 Task: Create a task  Upgrade and migrate company vendor management to a cloud-based solution , assign it to team member softage.5@softage.net in the project BellRise and update the status of the task to  On Track  , set the priority of the task to High
Action: Mouse moved to (78, 59)
Screenshot: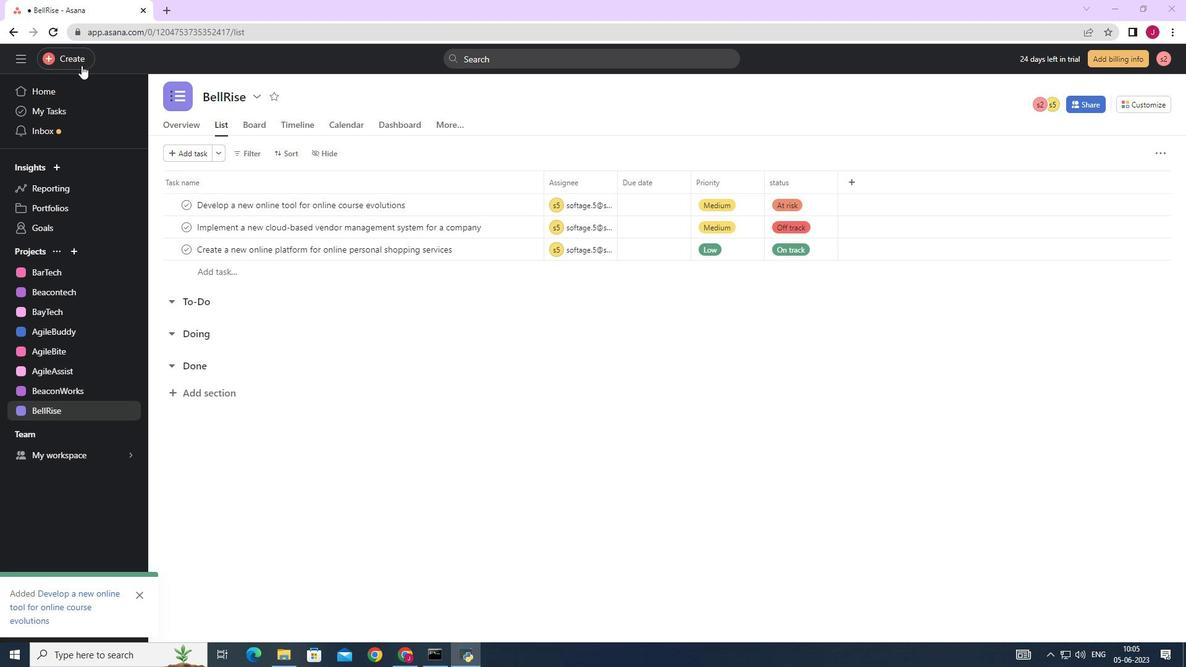 
Action: Mouse pressed left at (78, 59)
Screenshot: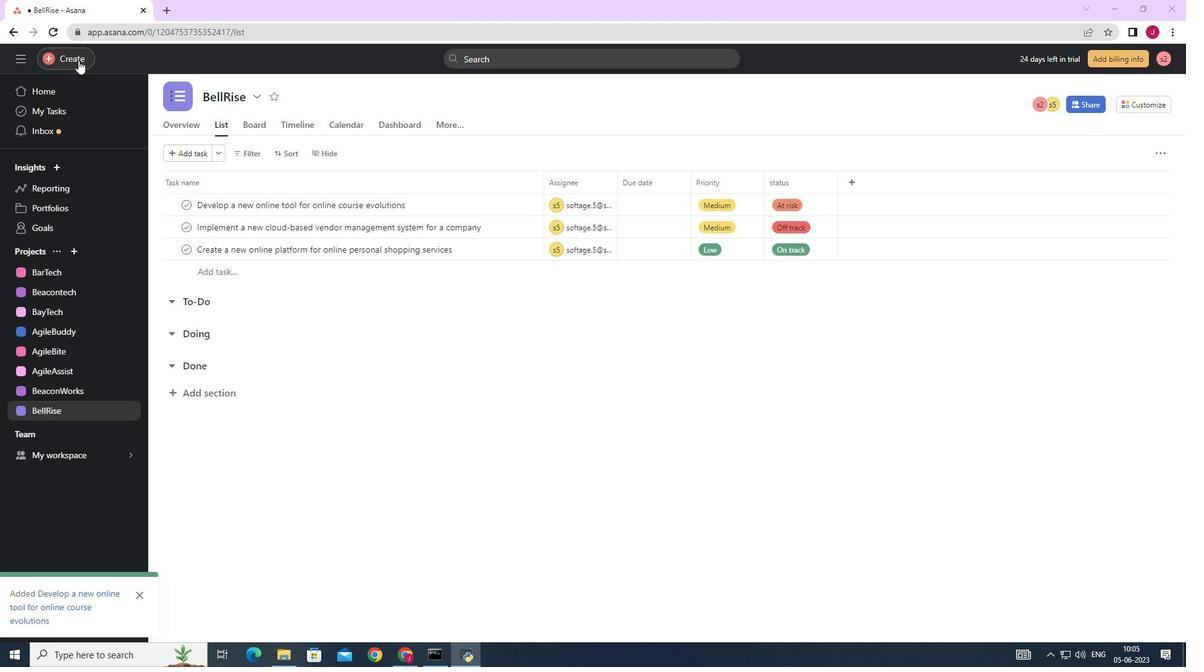 
Action: Mouse moved to (135, 59)
Screenshot: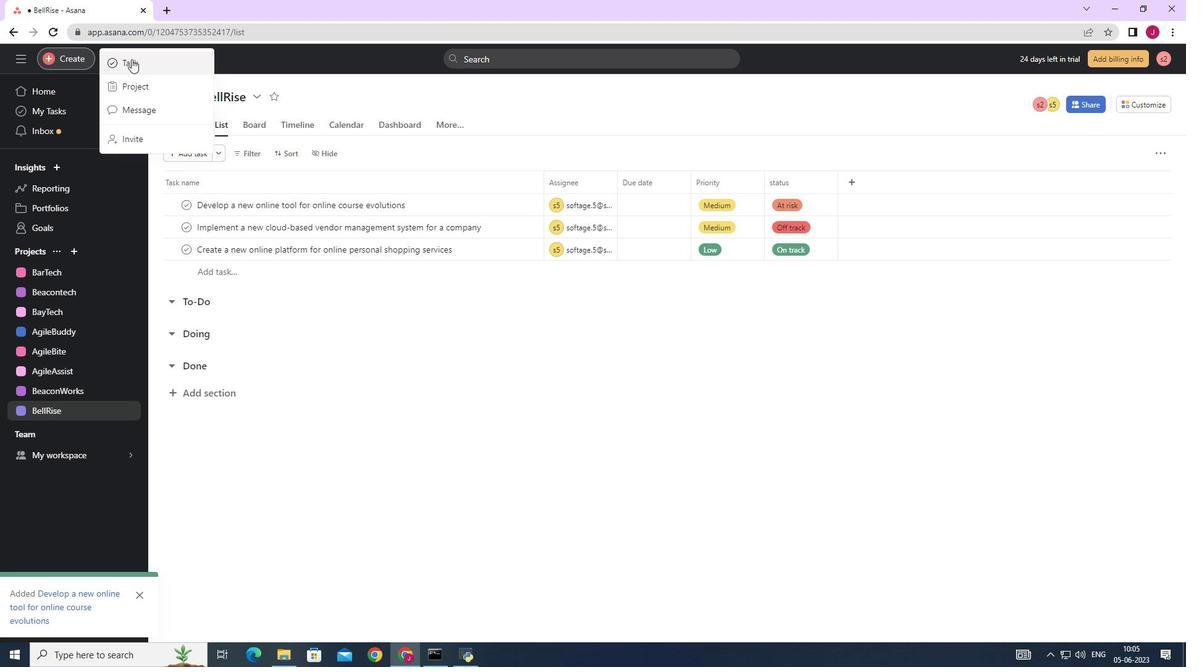 
Action: Mouse pressed left at (135, 59)
Screenshot: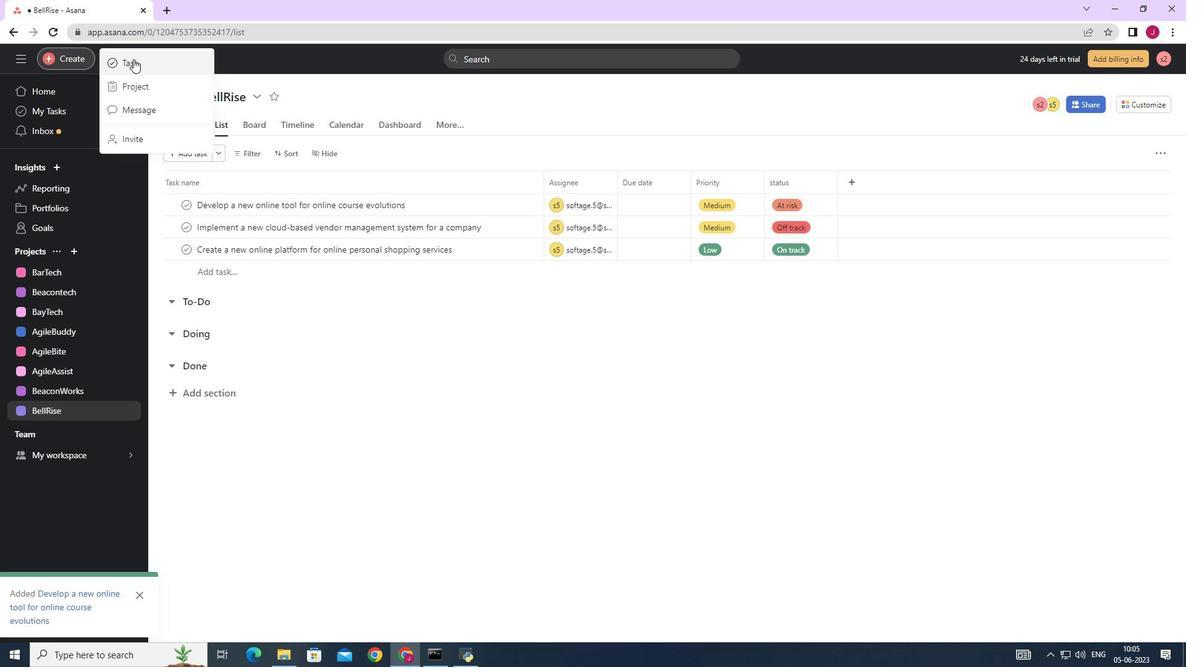 
Action: Mouse moved to (991, 407)
Screenshot: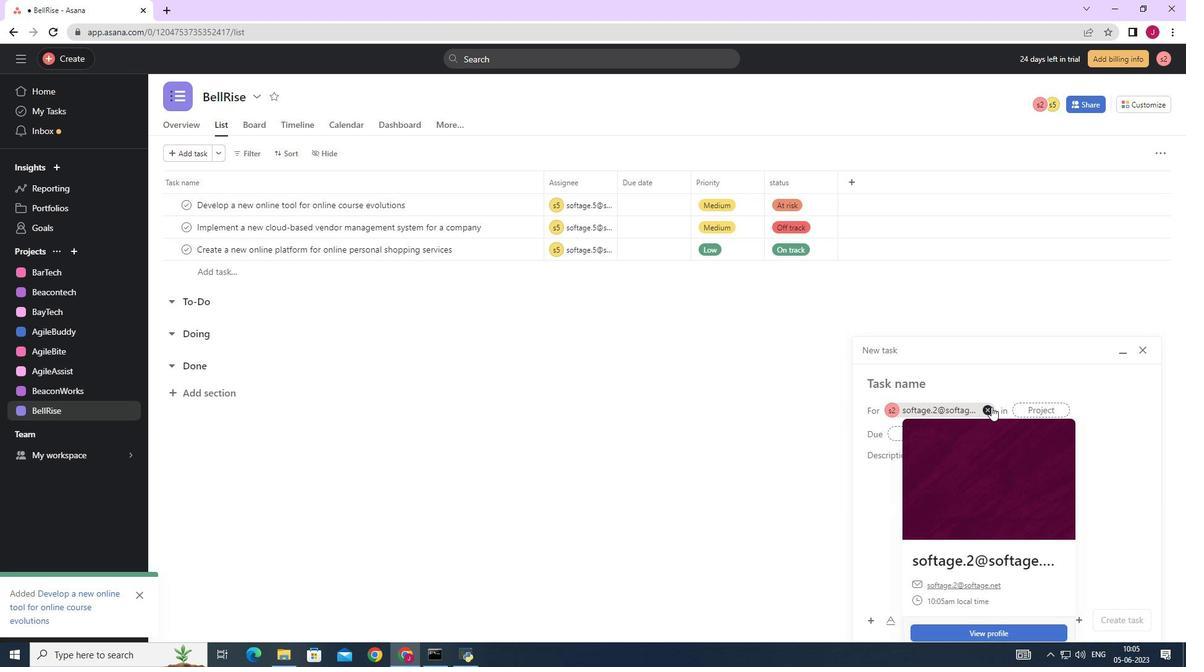 
Action: Mouse pressed left at (991, 407)
Screenshot: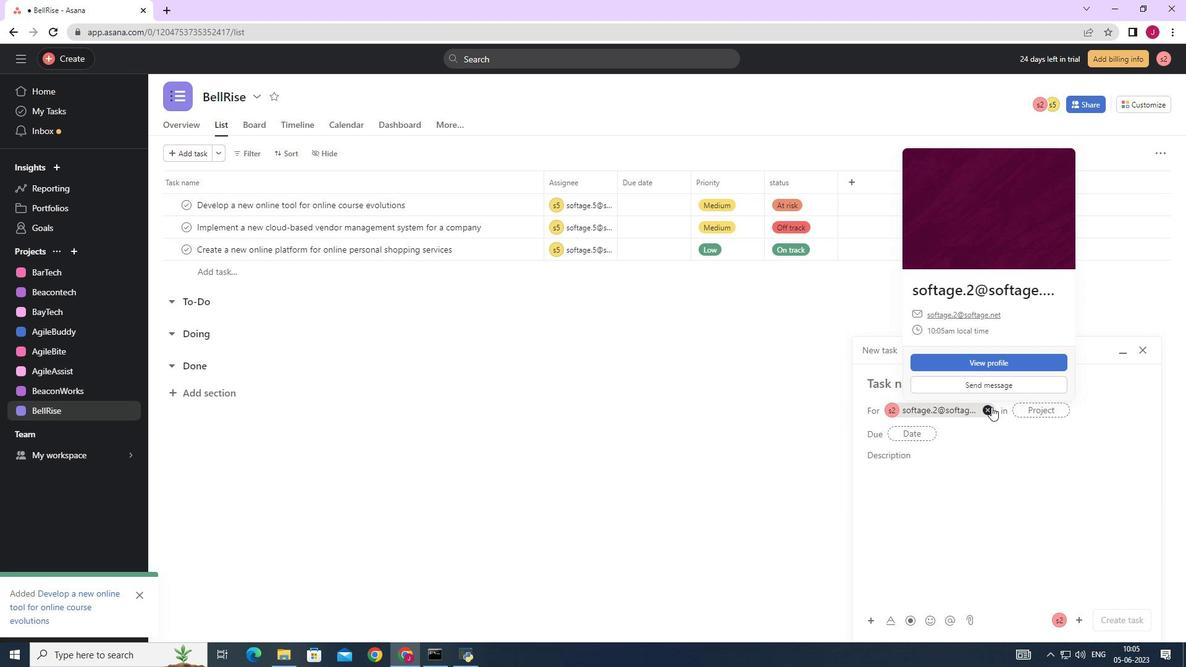 
Action: Mouse moved to (911, 382)
Screenshot: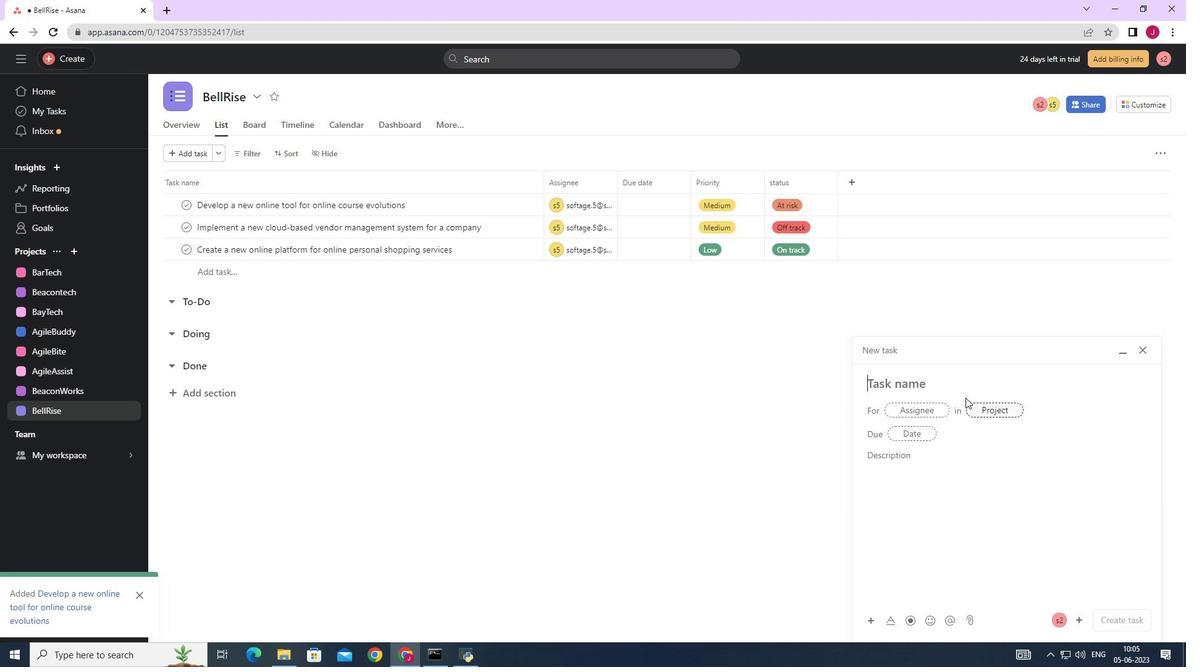 
Action: Mouse pressed left at (911, 382)
Screenshot: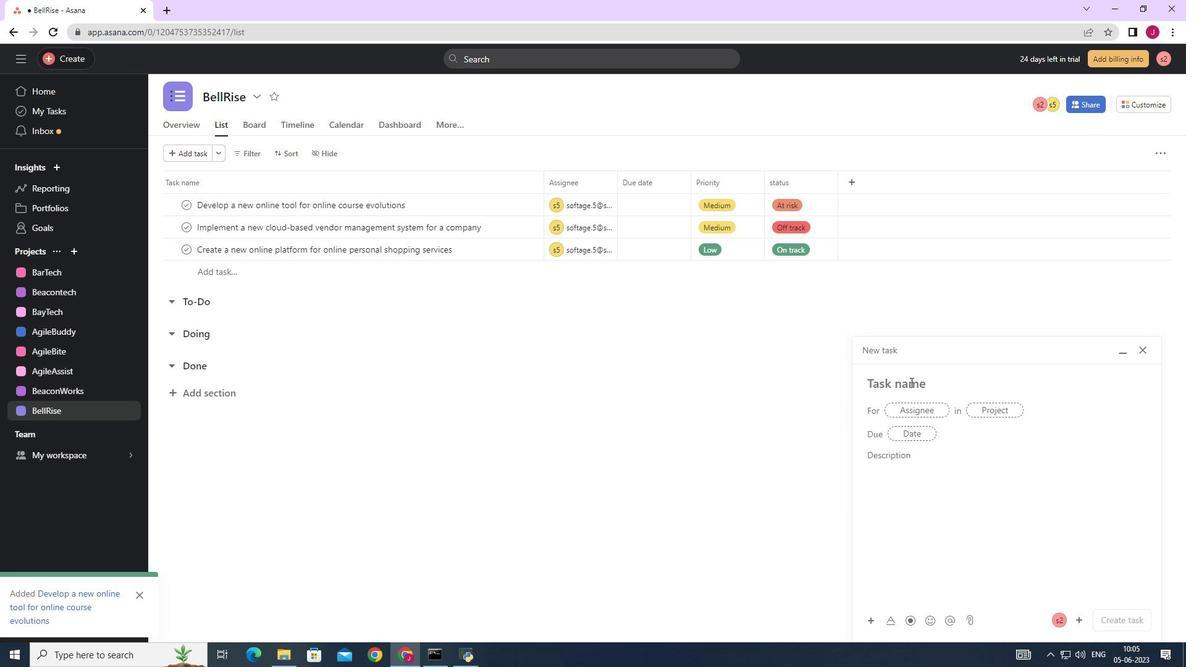 
Action: Mouse moved to (909, 382)
Screenshot: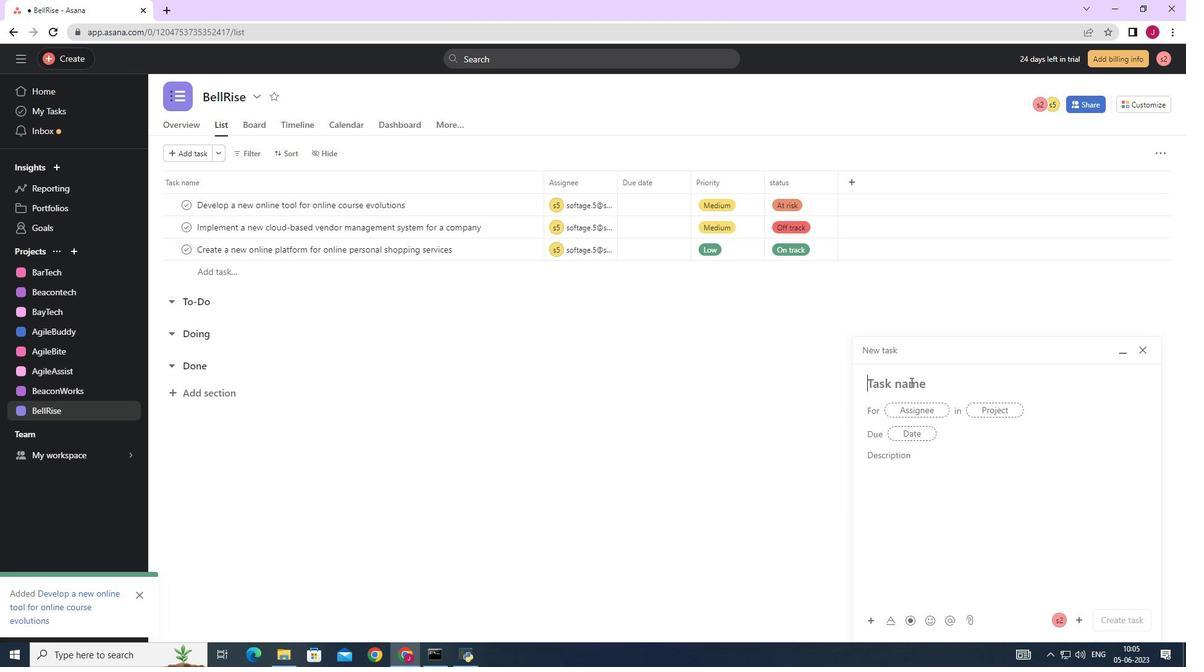 
Action: Key pressed <Key.caps_lock>U<Key.caps_lock>pgrade<Key.space>and<Key.space>migrate<Key.space>company<Key.space>vendor<Key.space>management<Key.space>to<Key.space>c<Key.space>clo==<Key.backspace><Key.backspace><Key.backspace><Key.backspace><Key.backspace><Key.backspace><Key.backspace>a<Key.space>cloud<Key.space><Key.backspace>-based<Key.space>solution
Screenshot: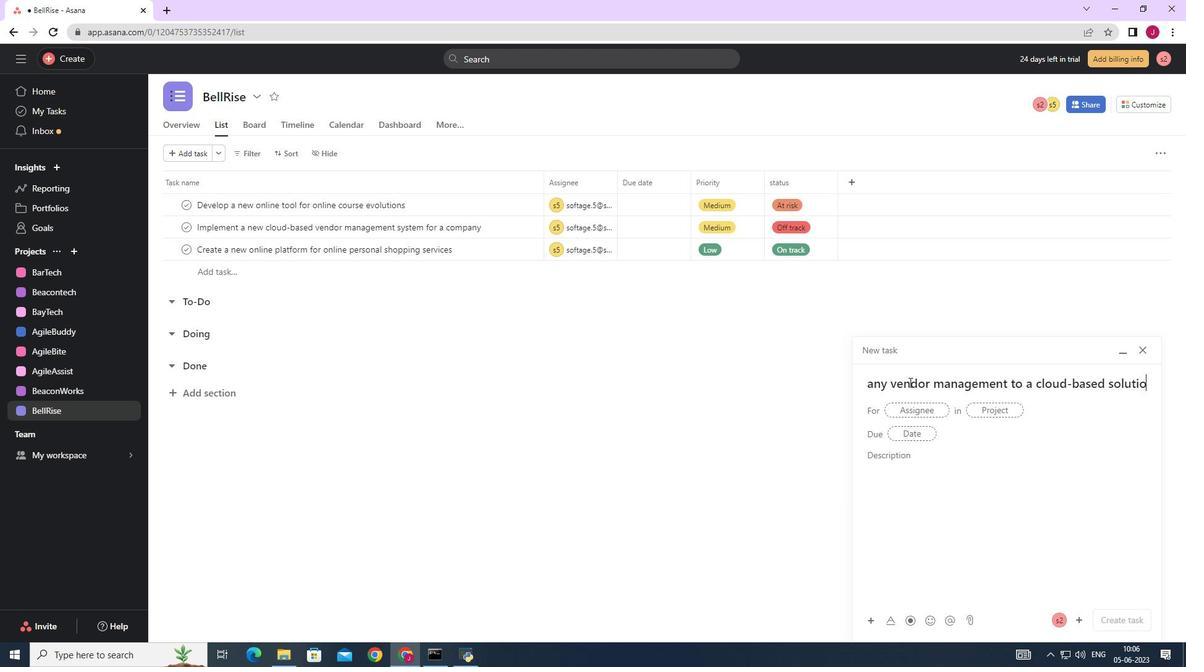 
Action: Mouse moved to (904, 412)
Screenshot: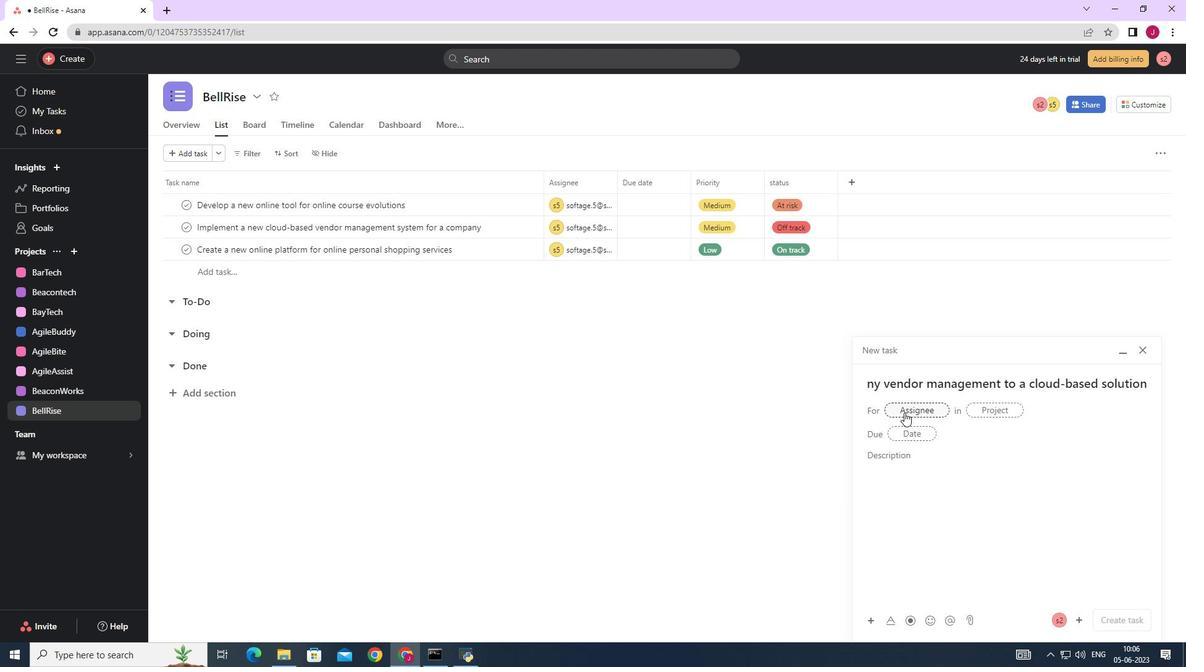 
Action: Mouse pressed left at (904, 412)
Screenshot: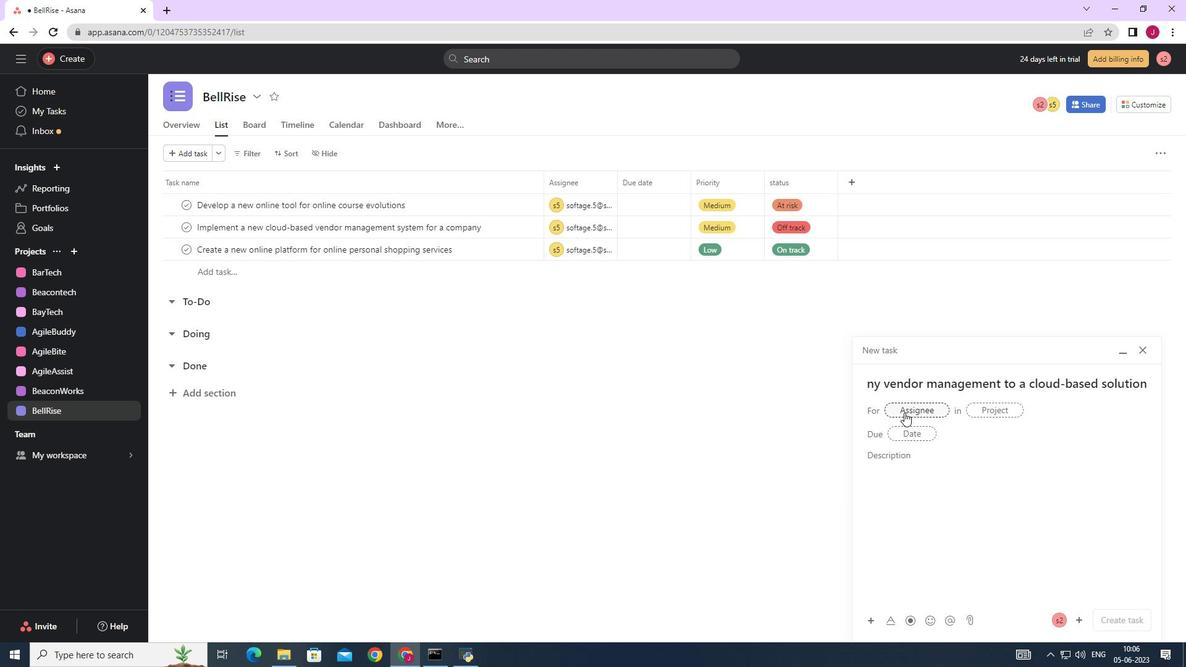 
Action: Key pressed softage,4
Screenshot: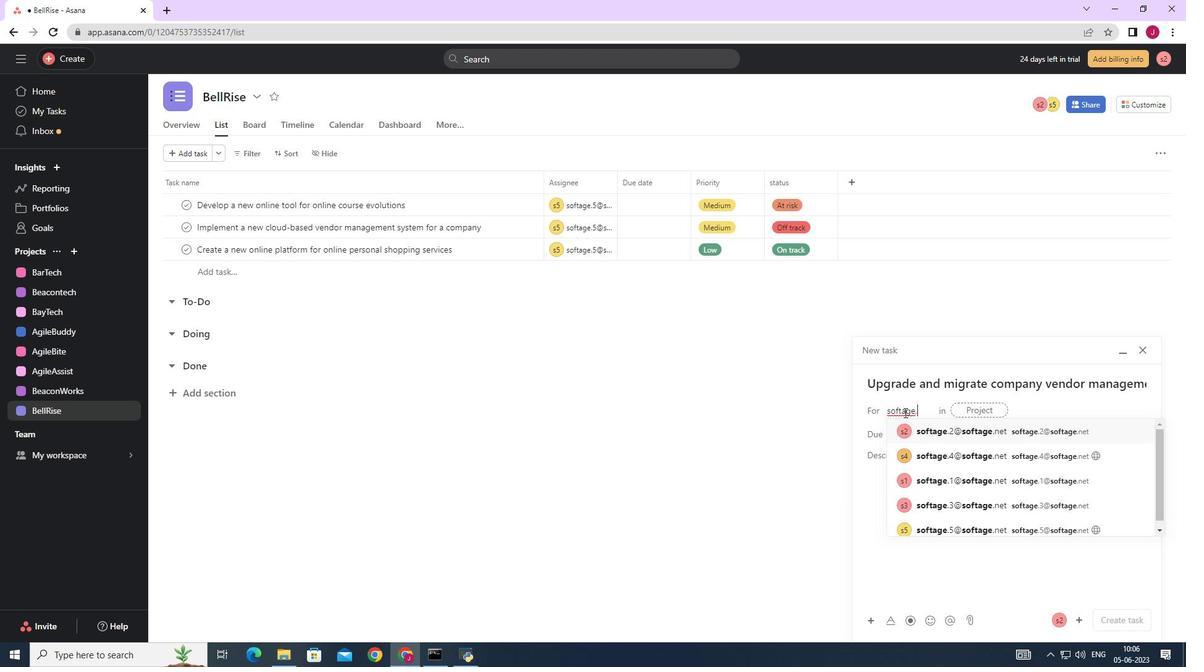 
Action: Mouse moved to (948, 432)
Screenshot: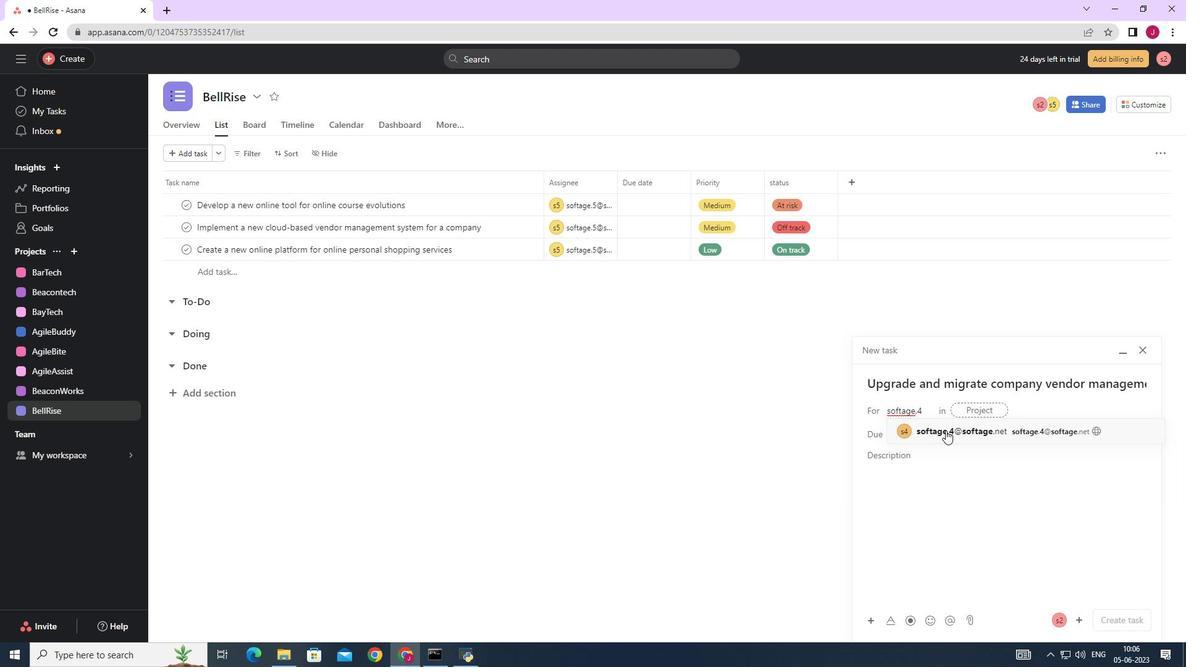 
Action: Mouse pressed left at (948, 432)
Screenshot: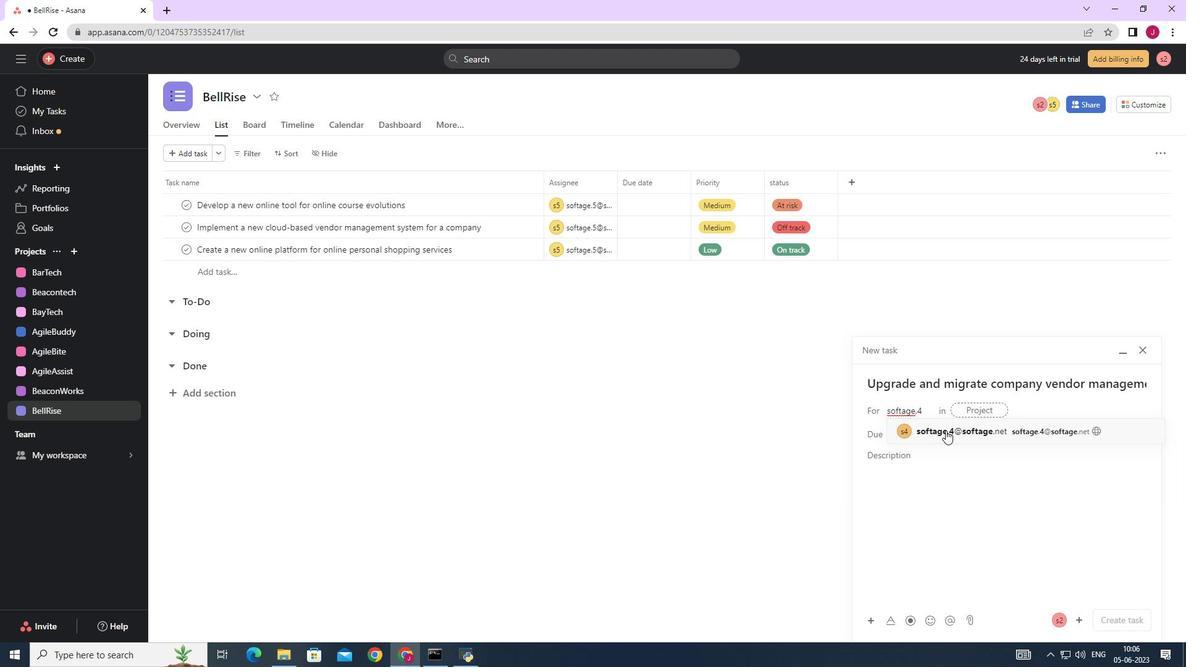 
Action: Mouse moved to (834, 430)
Screenshot: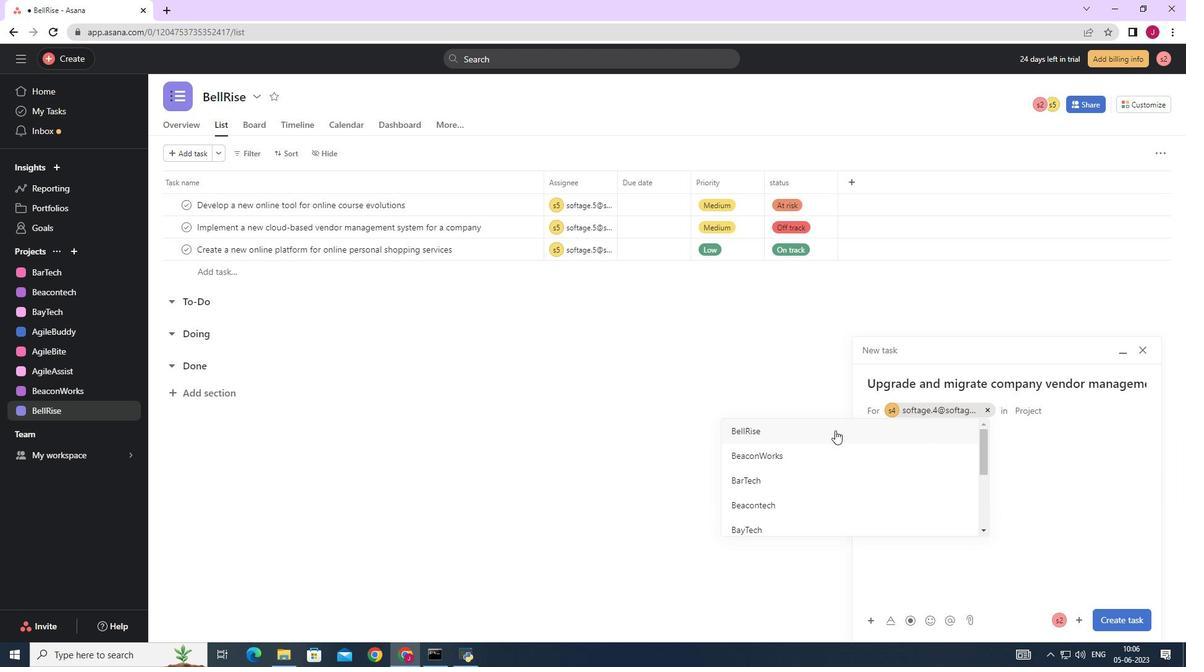 
Action: Mouse pressed left at (834, 430)
Screenshot: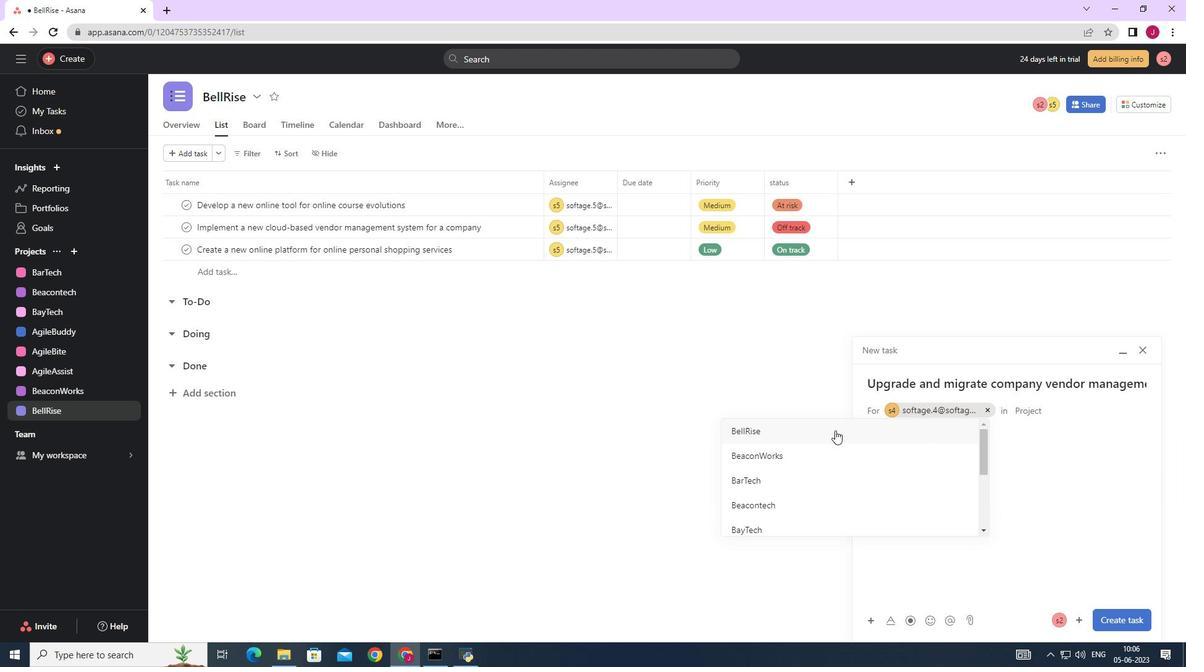 
Action: Mouse moved to (923, 461)
Screenshot: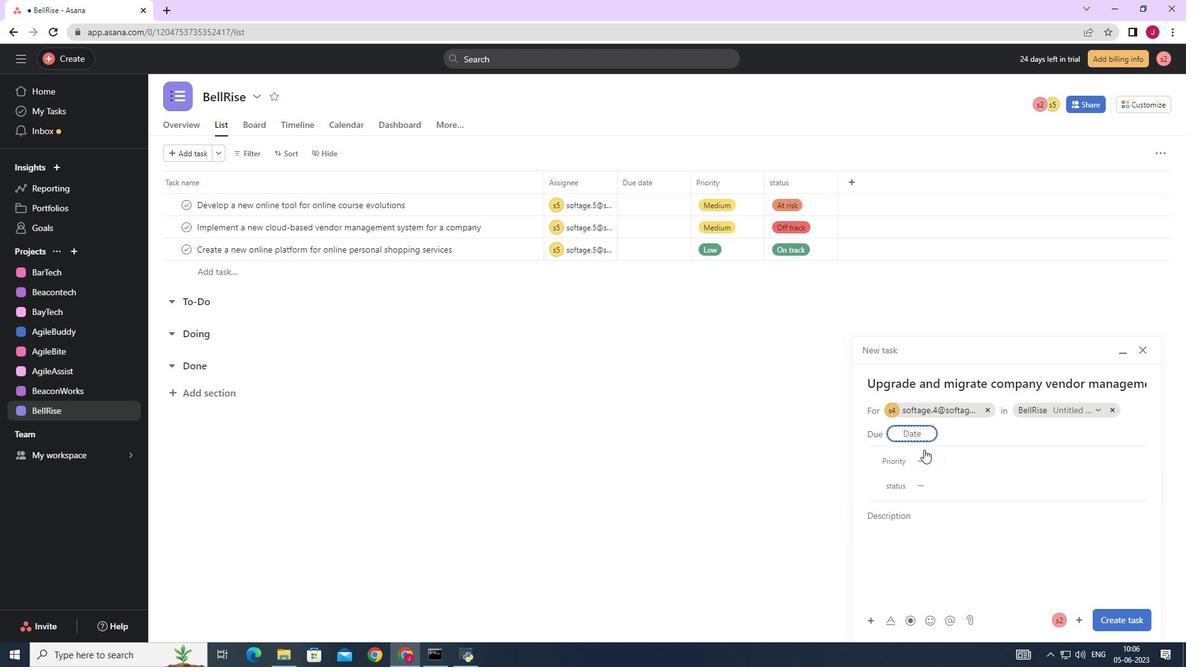 
Action: Mouse pressed left at (923, 461)
Screenshot: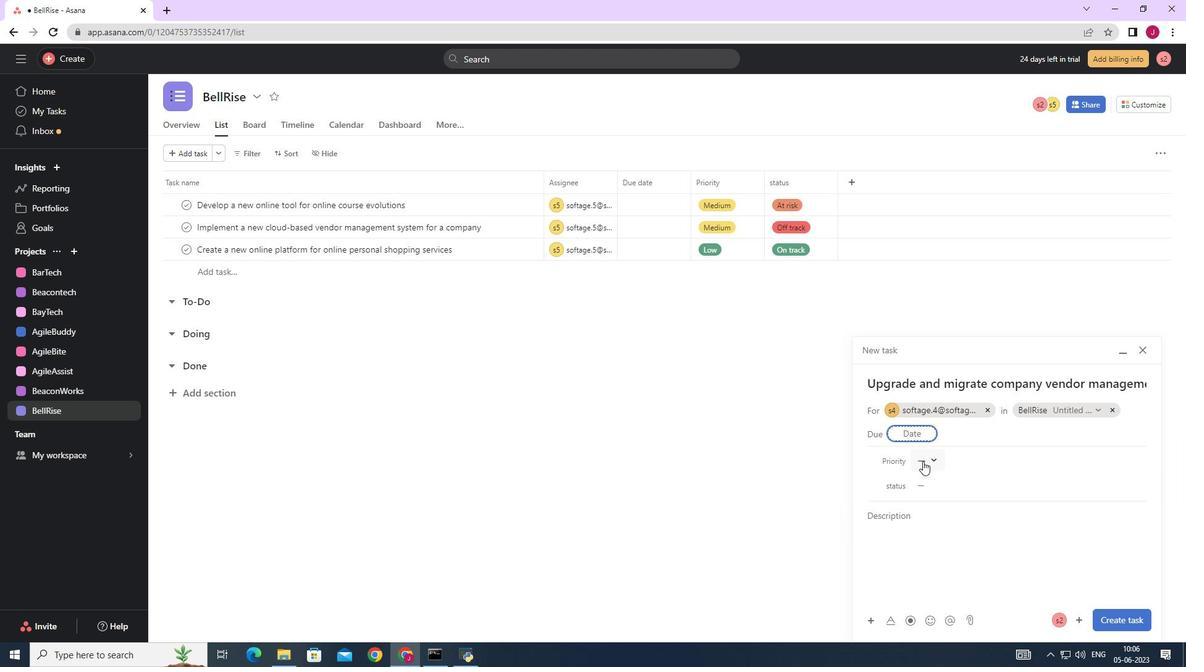 
Action: Mouse moved to (950, 500)
Screenshot: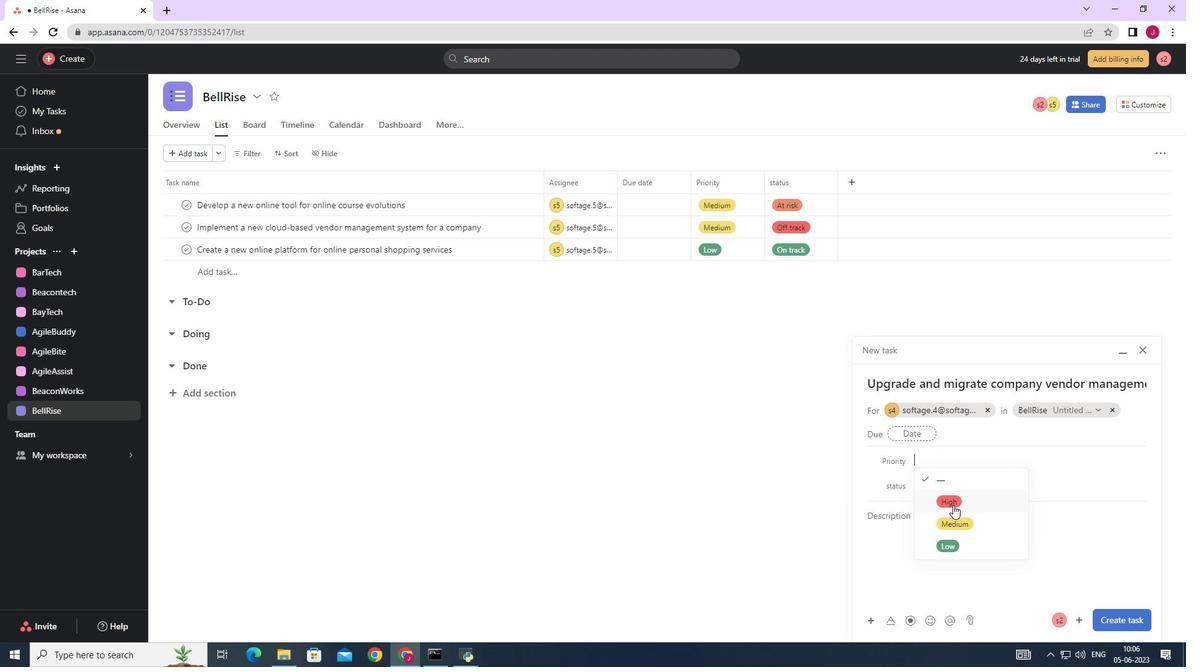 
Action: Mouse pressed left at (950, 500)
Screenshot: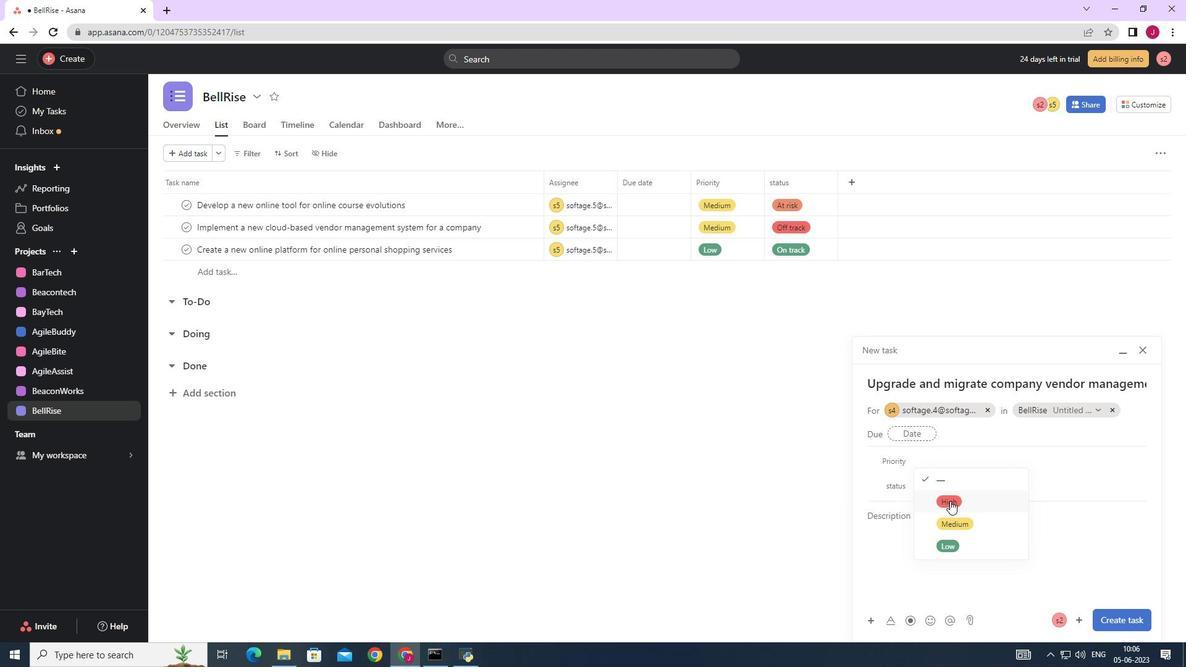 
Action: Mouse moved to (938, 485)
Screenshot: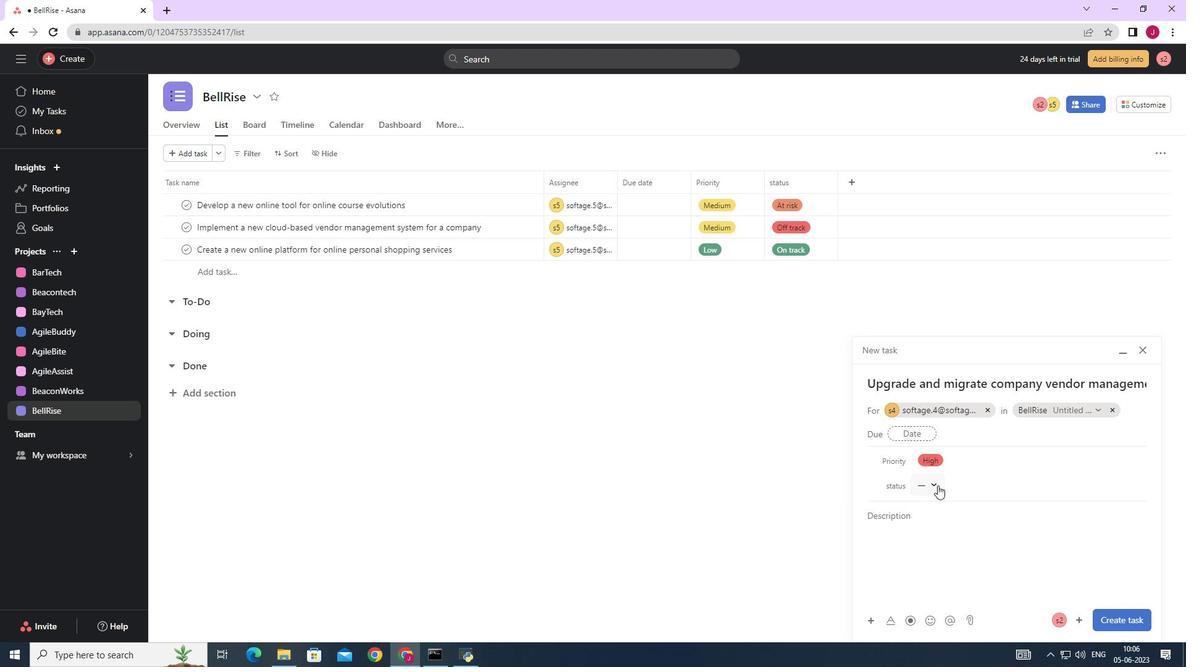 
Action: Mouse pressed left at (938, 485)
Screenshot: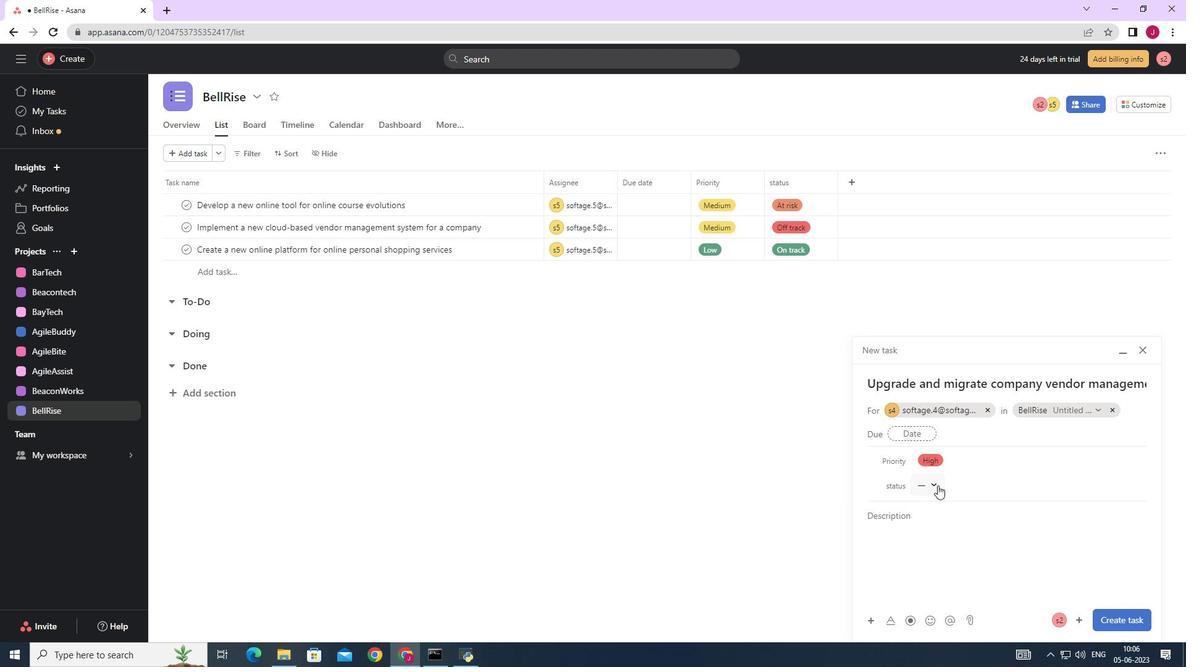 
Action: Mouse moved to (958, 521)
Screenshot: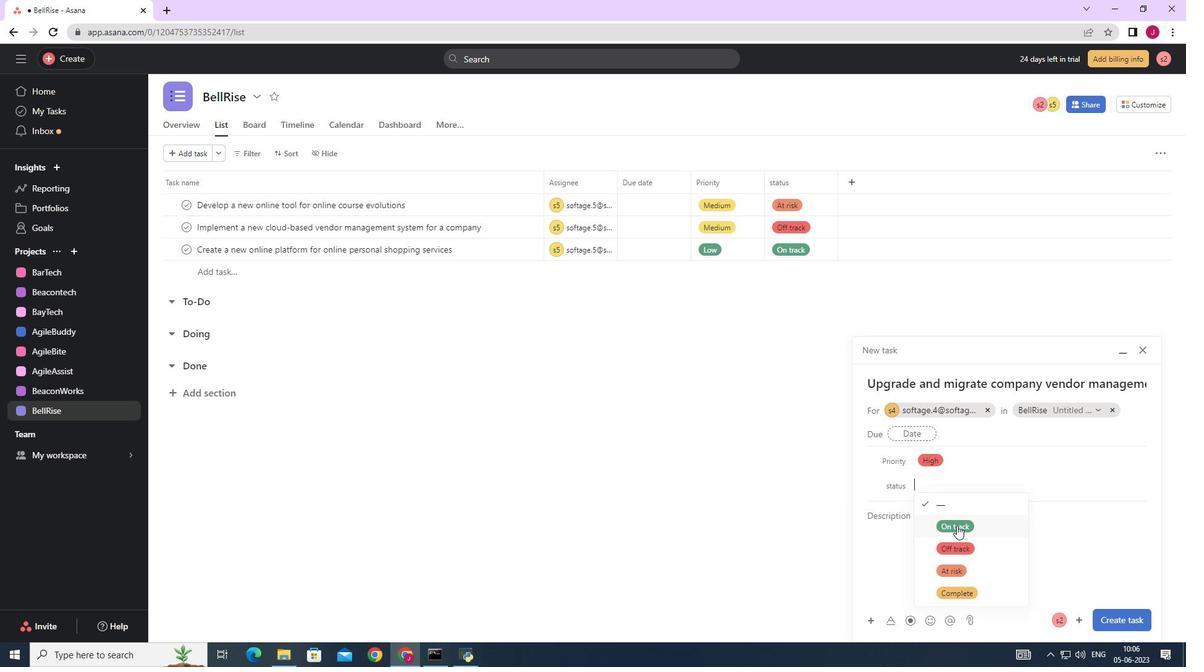 
Action: Mouse pressed left at (958, 521)
Screenshot: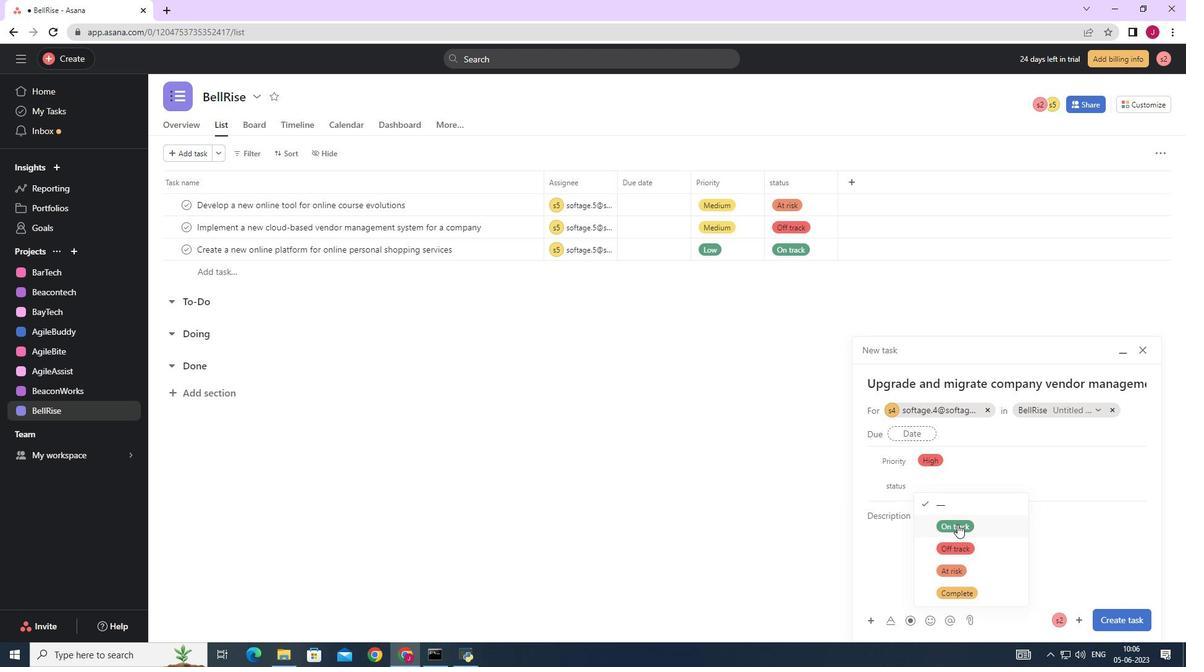 
Action: Mouse moved to (1116, 621)
Screenshot: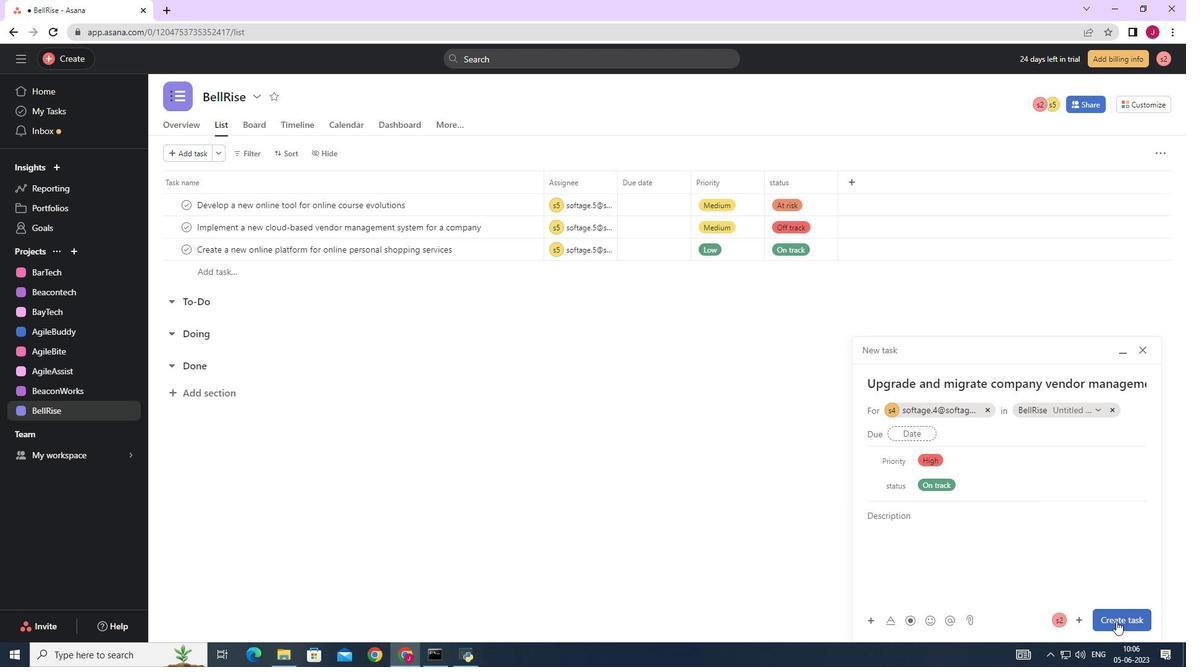 
Action: Mouse pressed left at (1116, 621)
Screenshot: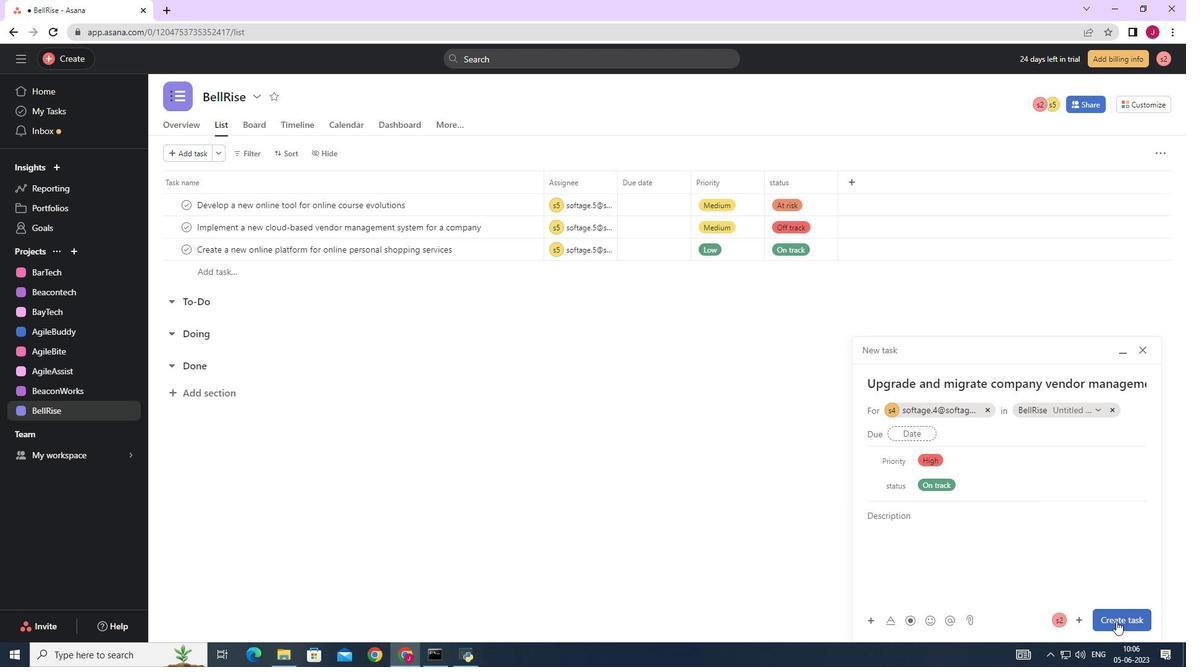 
Action: Mouse moved to (1083, 572)
Screenshot: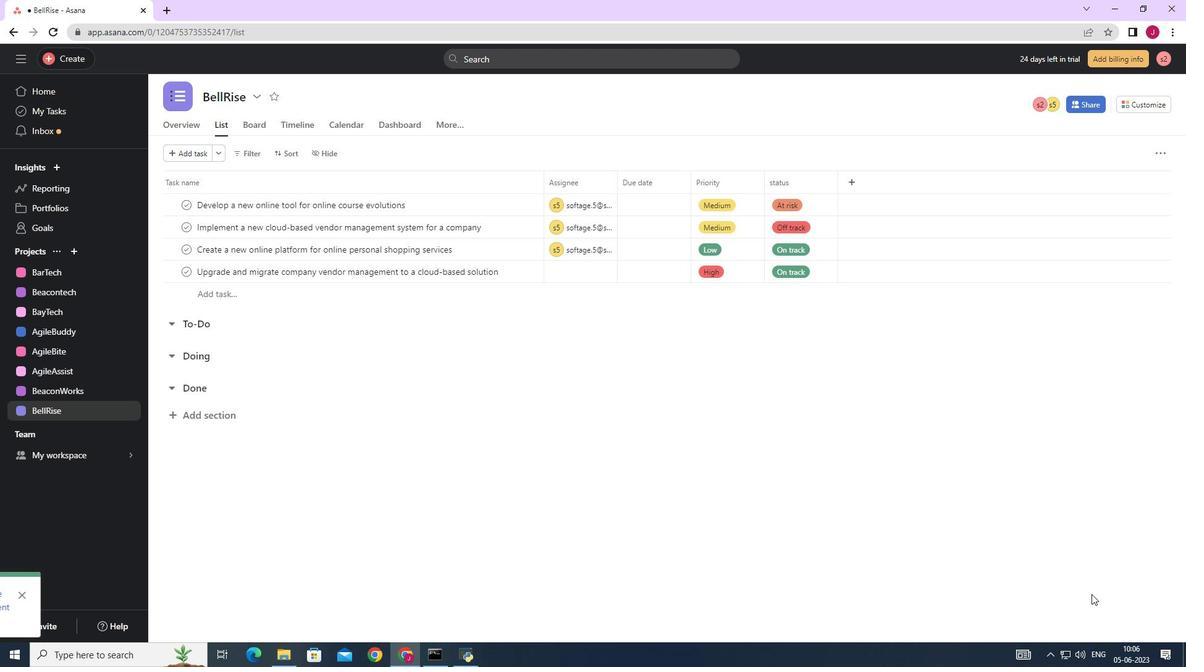 
